 Task: Create a task  Create a feature for users to create and manage playlists , assign it to team member softage.10@softage.net in the project Vertex and update the status of the task to  On Track  , set the priority of the task to High.
Action: Mouse moved to (48, 357)
Screenshot: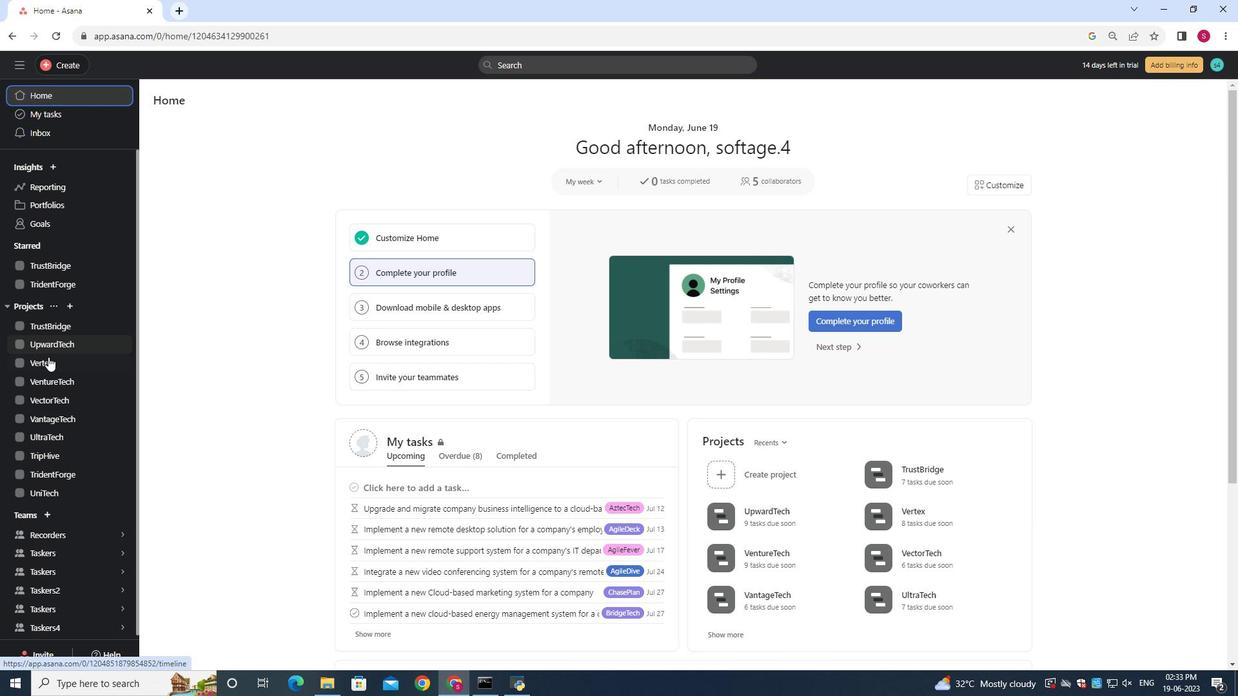 
Action: Mouse pressed left at (48, 357)
Screenshot: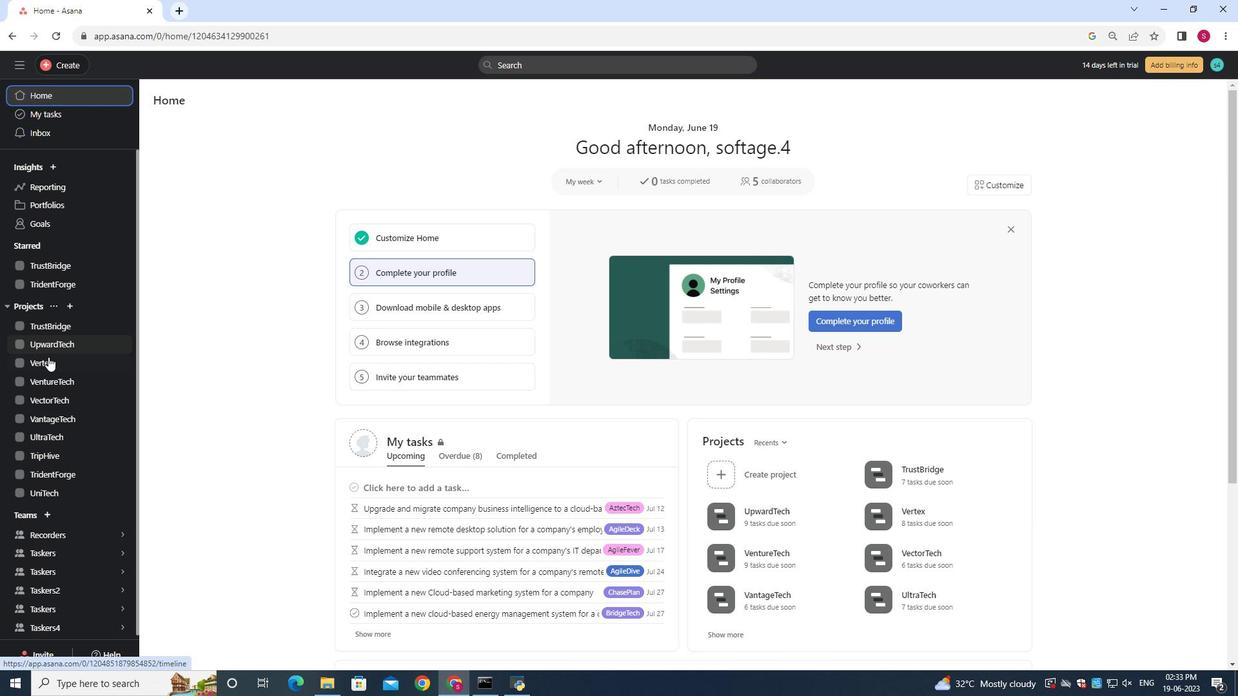 
Action: Mouse moved to (174, 150)
Screenshot: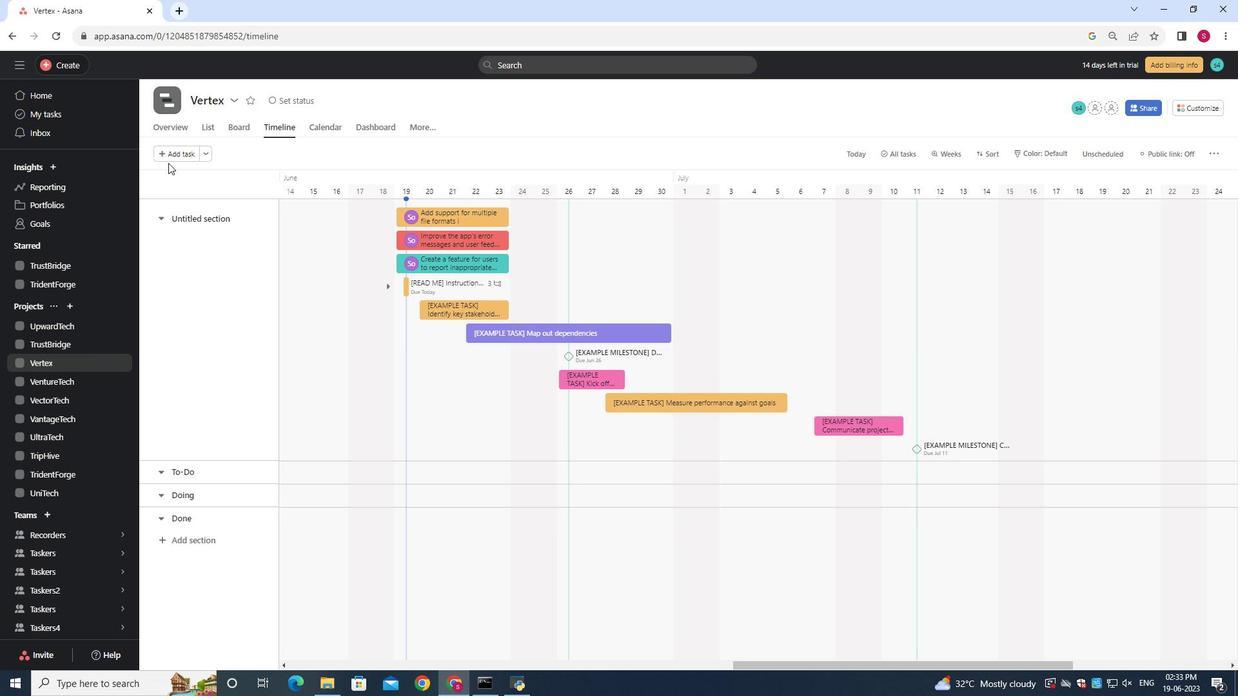 
Action: Mouse pressed left at (174, 150)
Screenshot: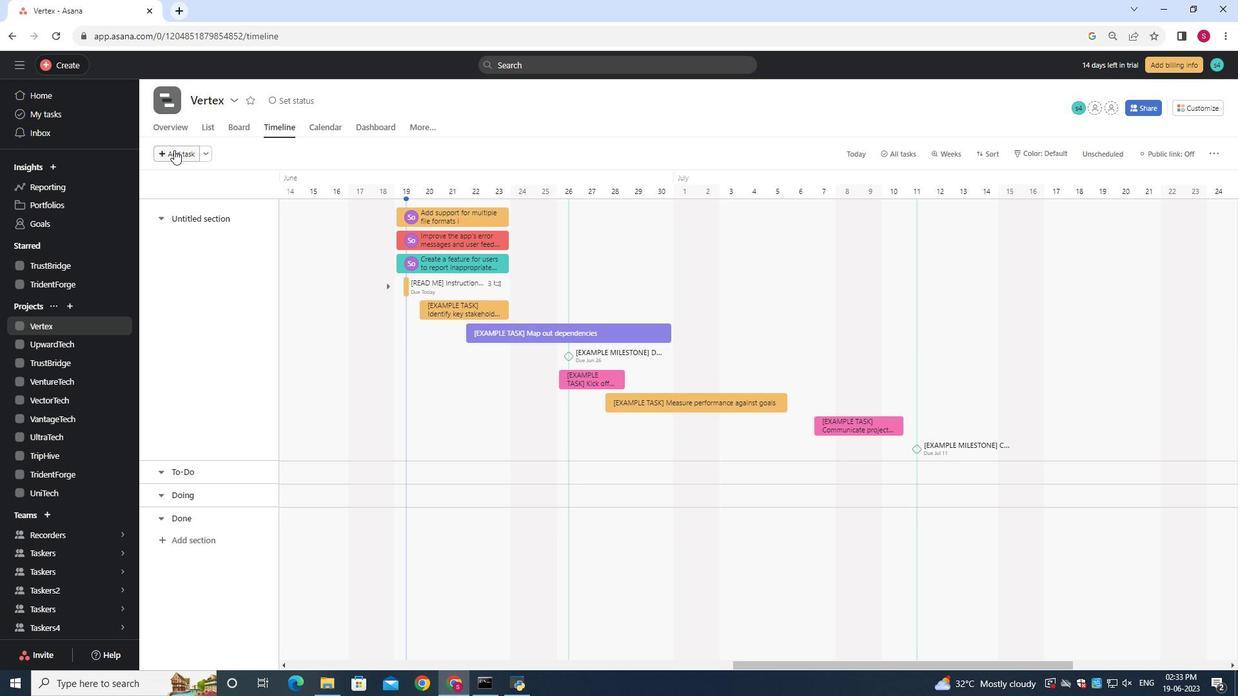 
Action: Mouse moved to (217, 160)
Screenshot: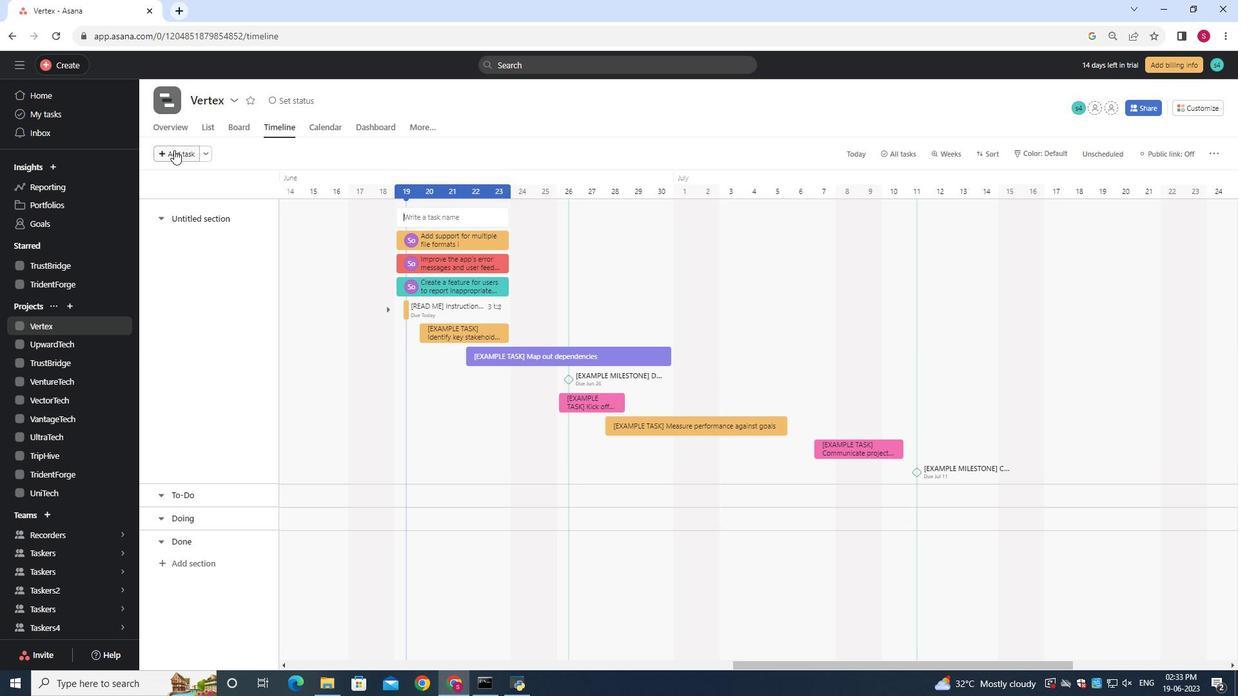 
Action: Key pressed <Key.shift>Create<Key.space>a<Key.space>feature<Key.space>for<Key.space>users<Key.space>to<Key.space>create<Key.space>and<Key.space>manage<Key.space>playlists
Screenshot: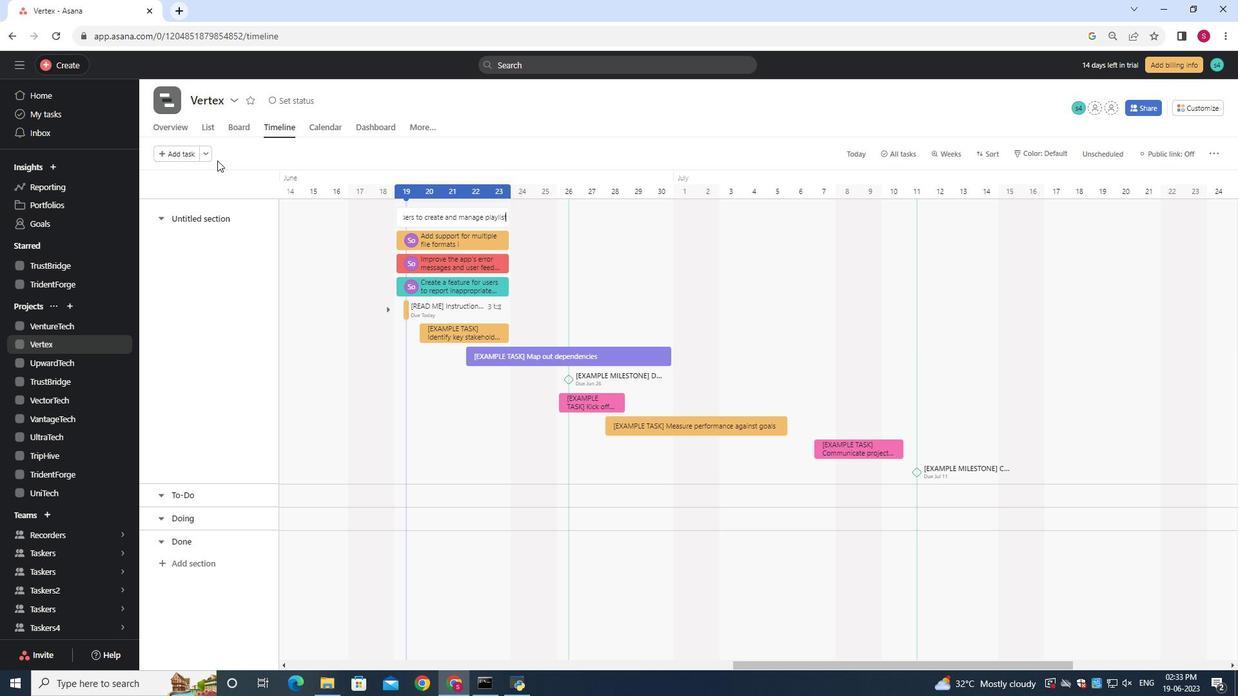 
Action: Mouse moved to (448, 207)
Screenshot: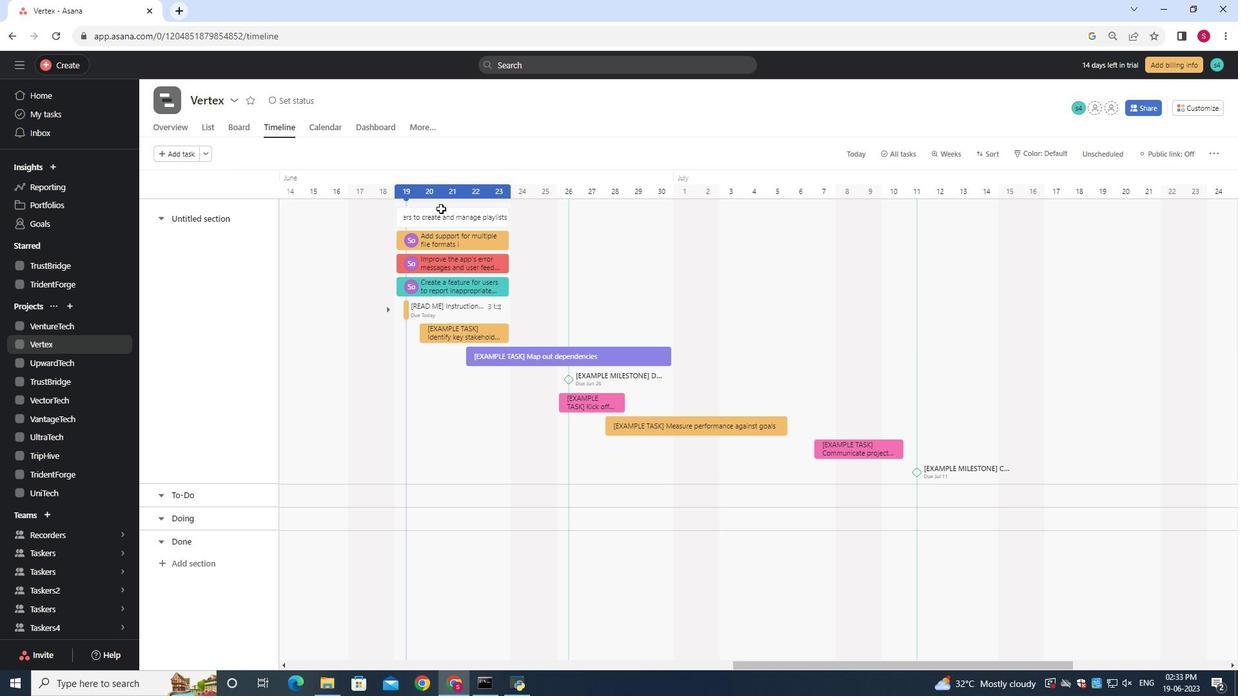 
Action: Mouse pressed left at (448, 207)
Screenshot: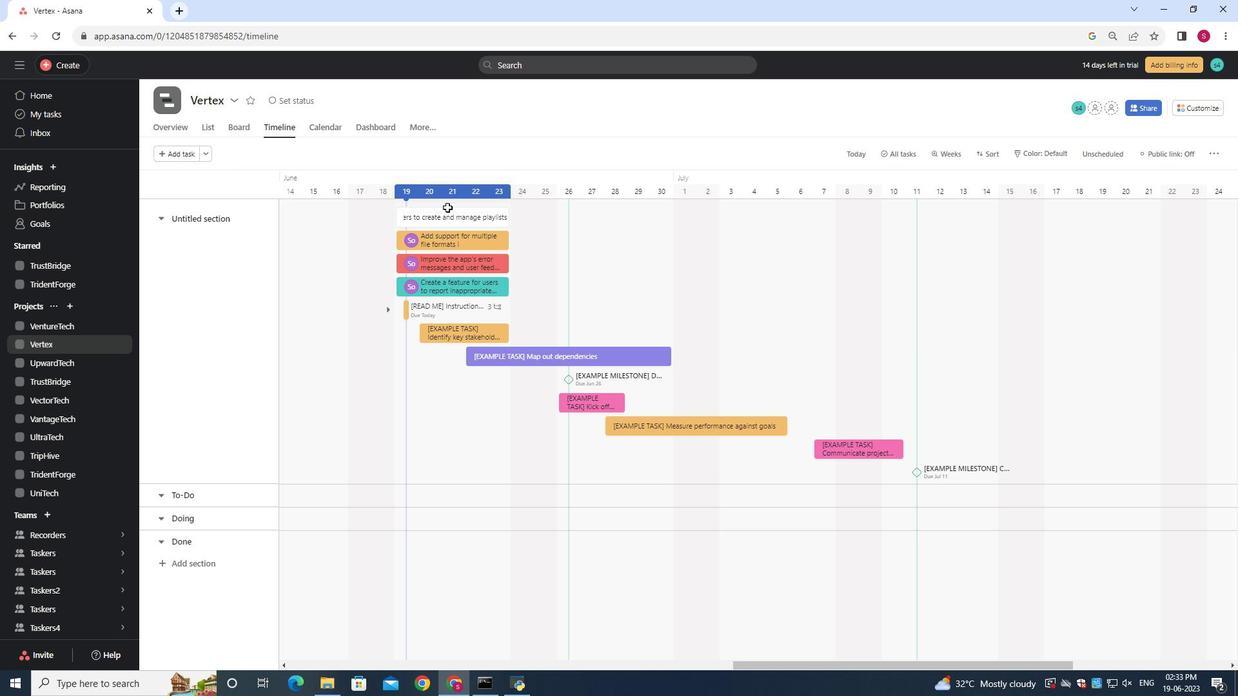 
Action: Mouse moved to (451, 218)
Screenshot: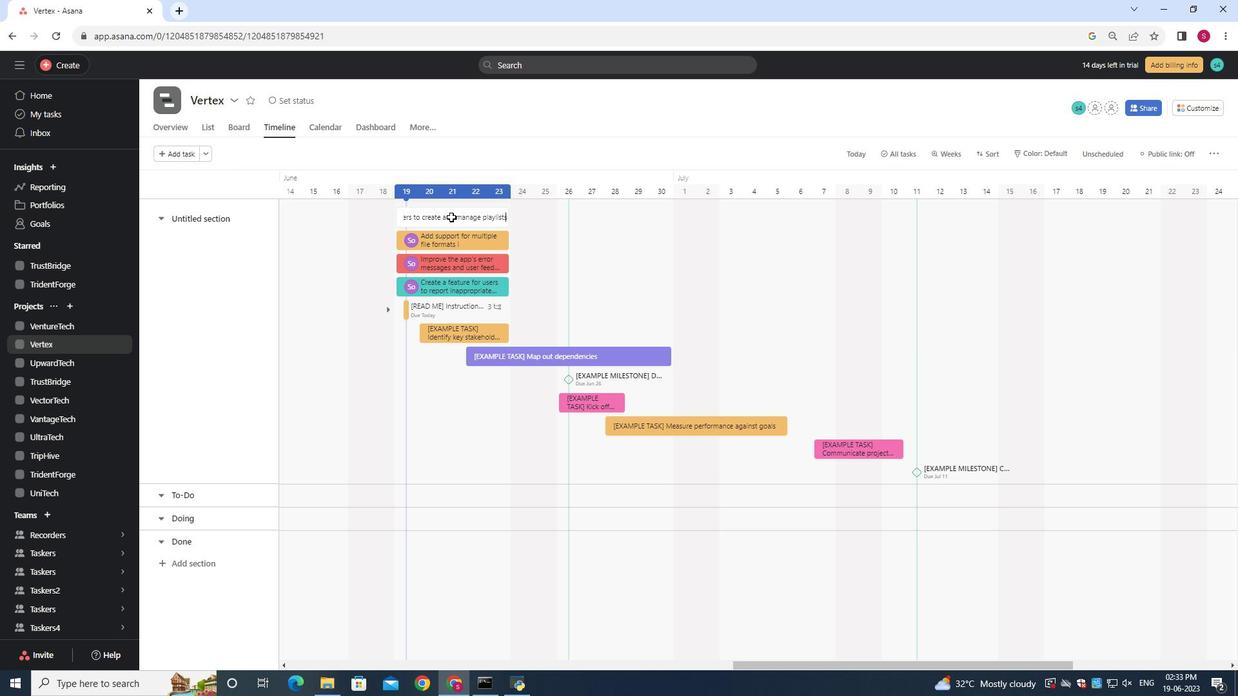 
Action: Mouse pressed left at (451, 218)
Screenshot: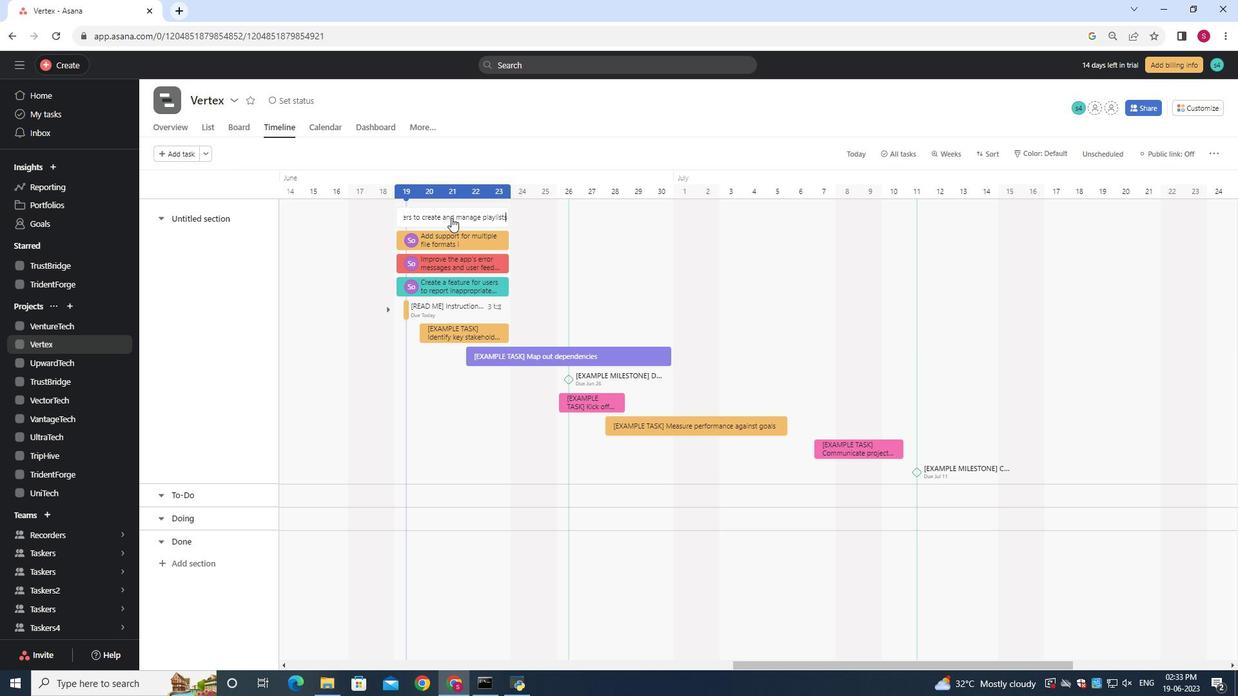 
Action: Mouse moved to (976, 225)
Screenshot: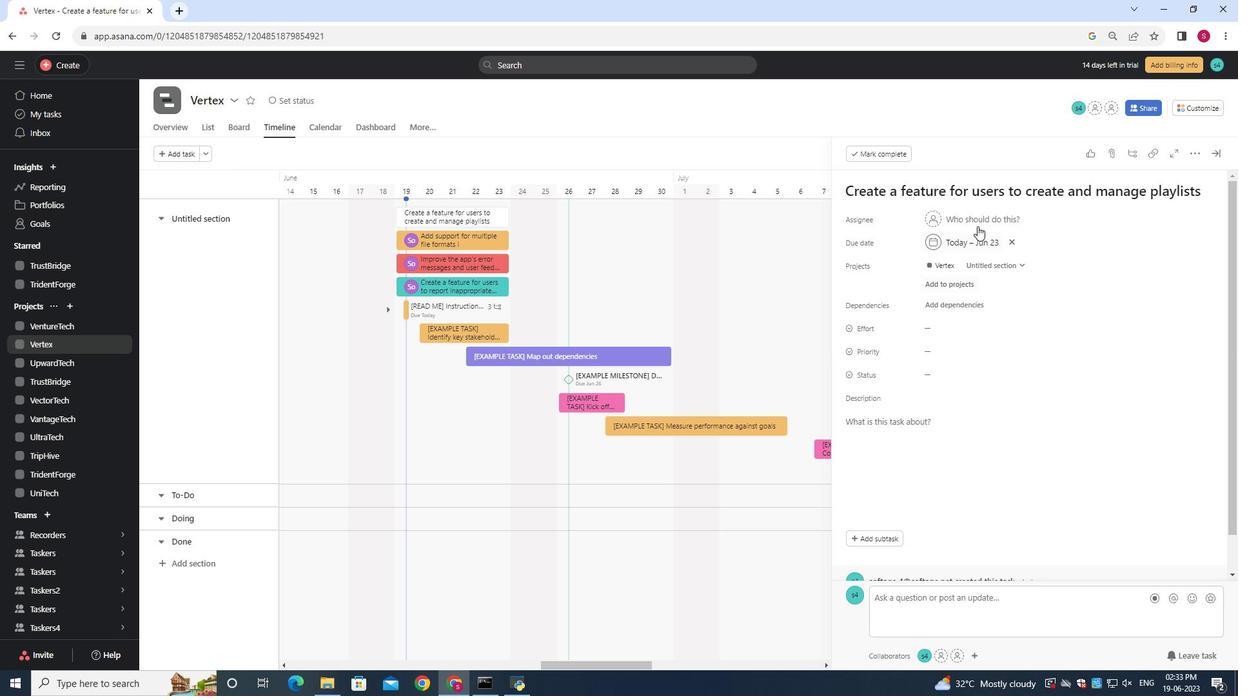 
Action: Mouse pressed left at (976, 225)
Screenshot: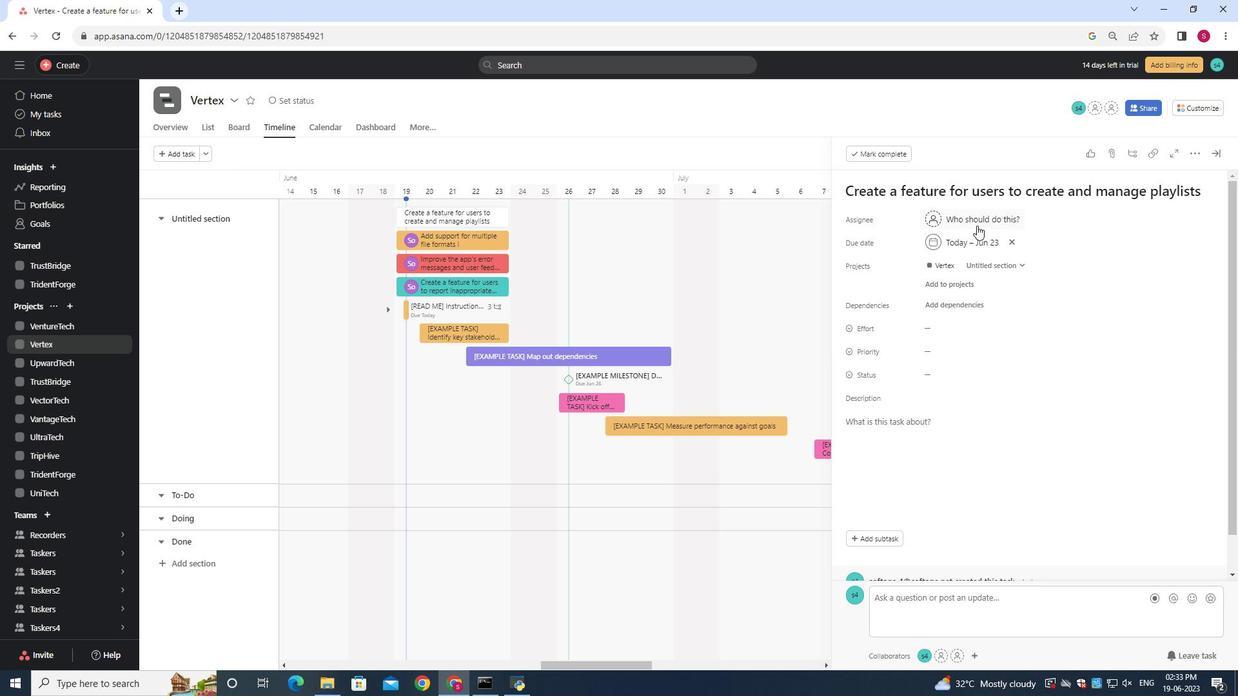 
Action: Mouse moved to (973, 223)
Screenshot: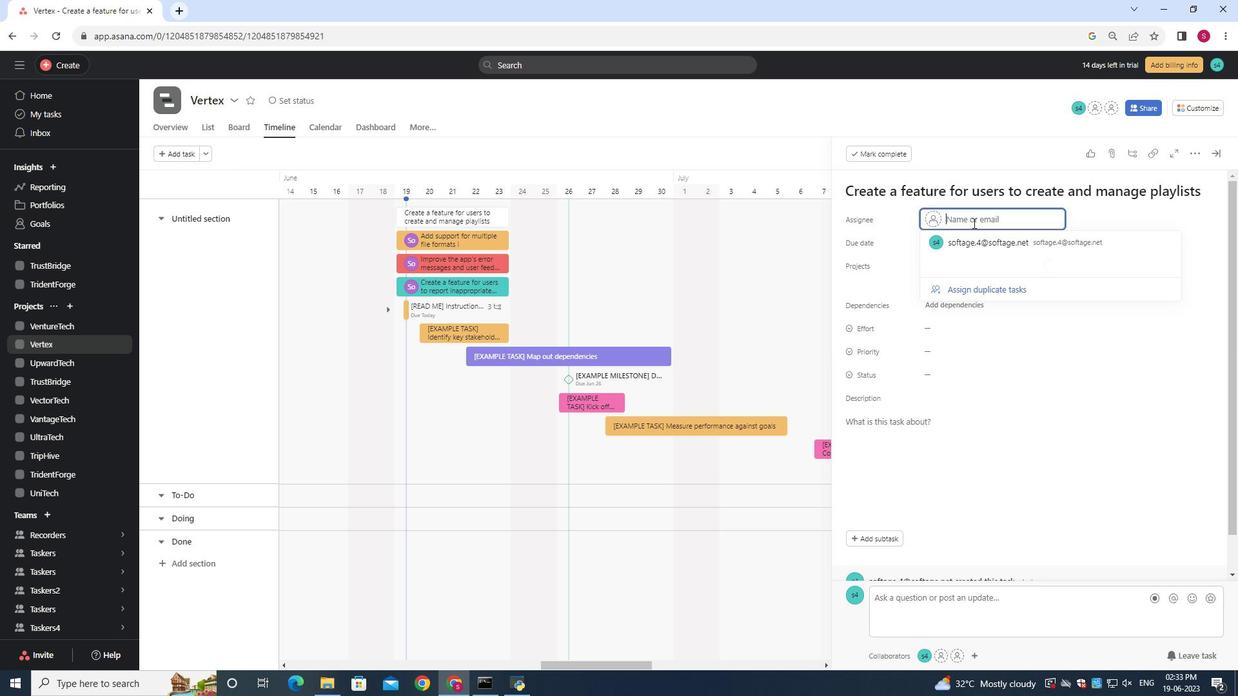 
Action: Key pressed softage.
Screenshot: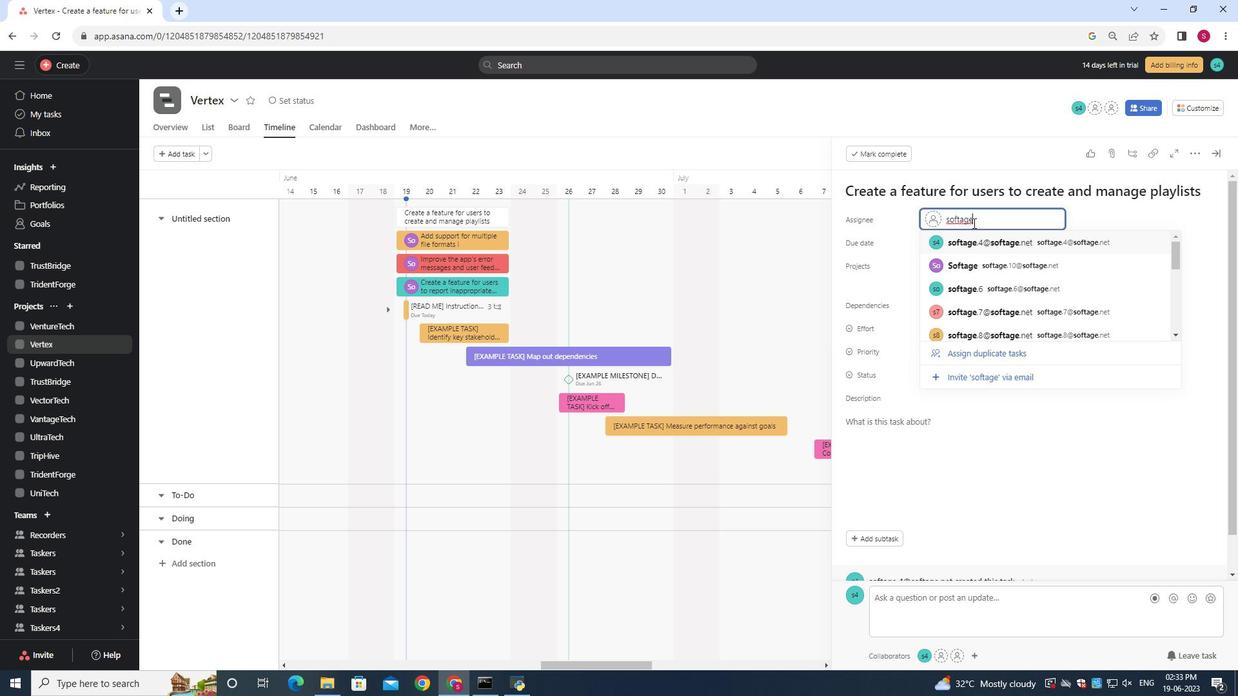 
Action: Mouse moved to (966, 221)
Screenshot: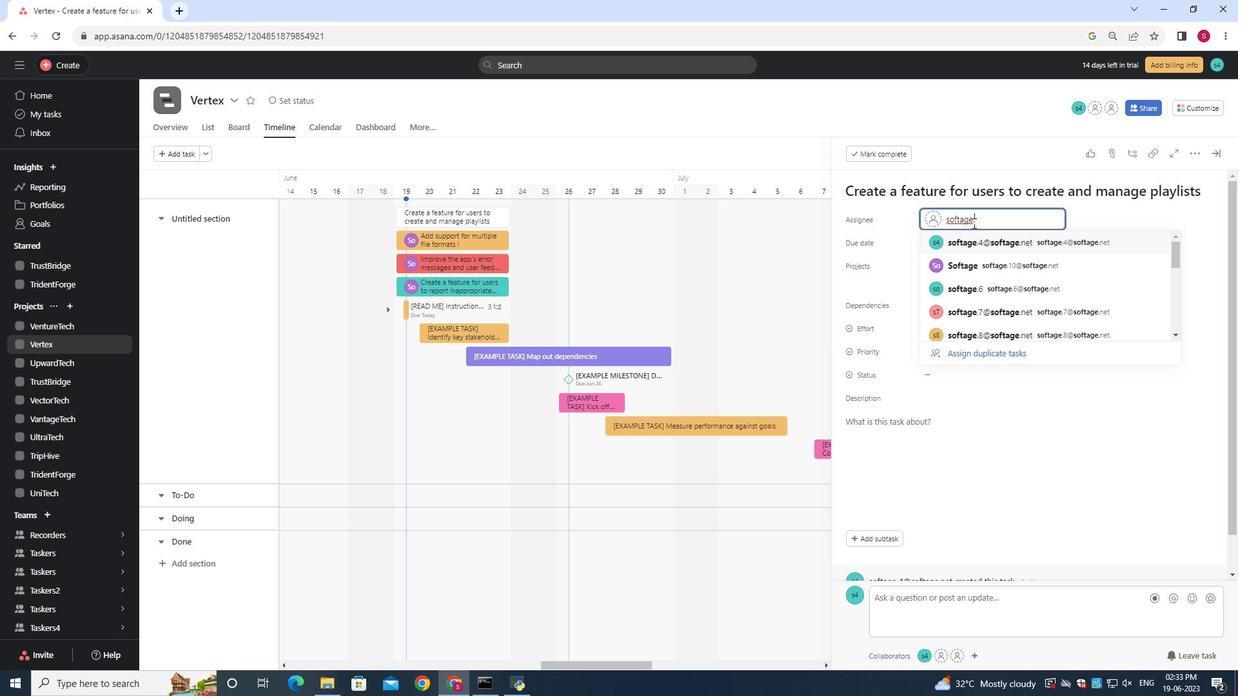 
Action: Key pressed 10<Key.shift>@softage.net
Screenshot: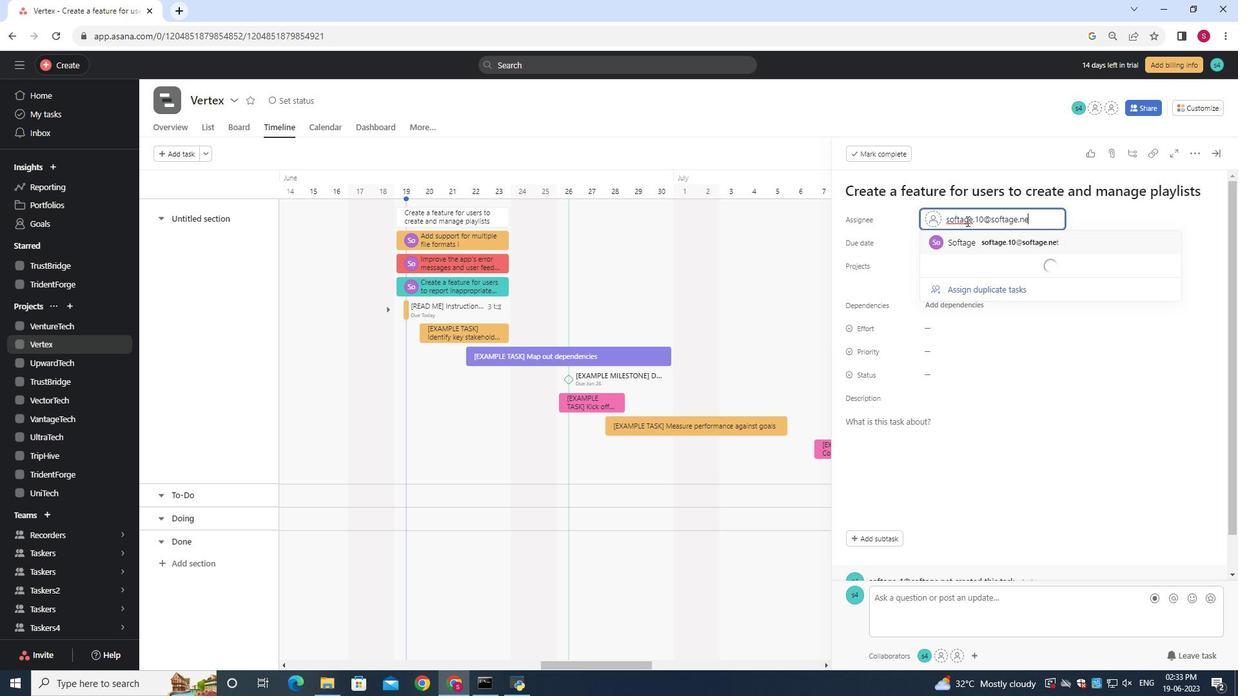 
Action: Mouse moved to (1029, 243)
Screenshot: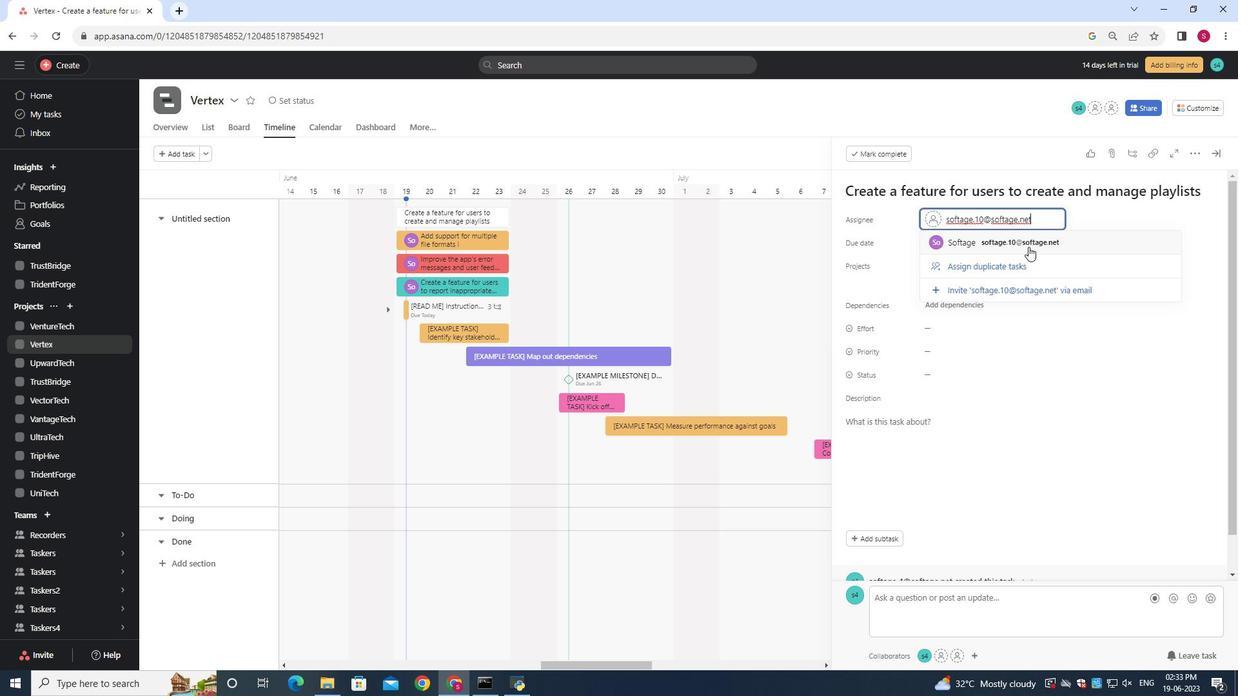 
Action: Mouse pressed left at (1029, 243)
Screenshot: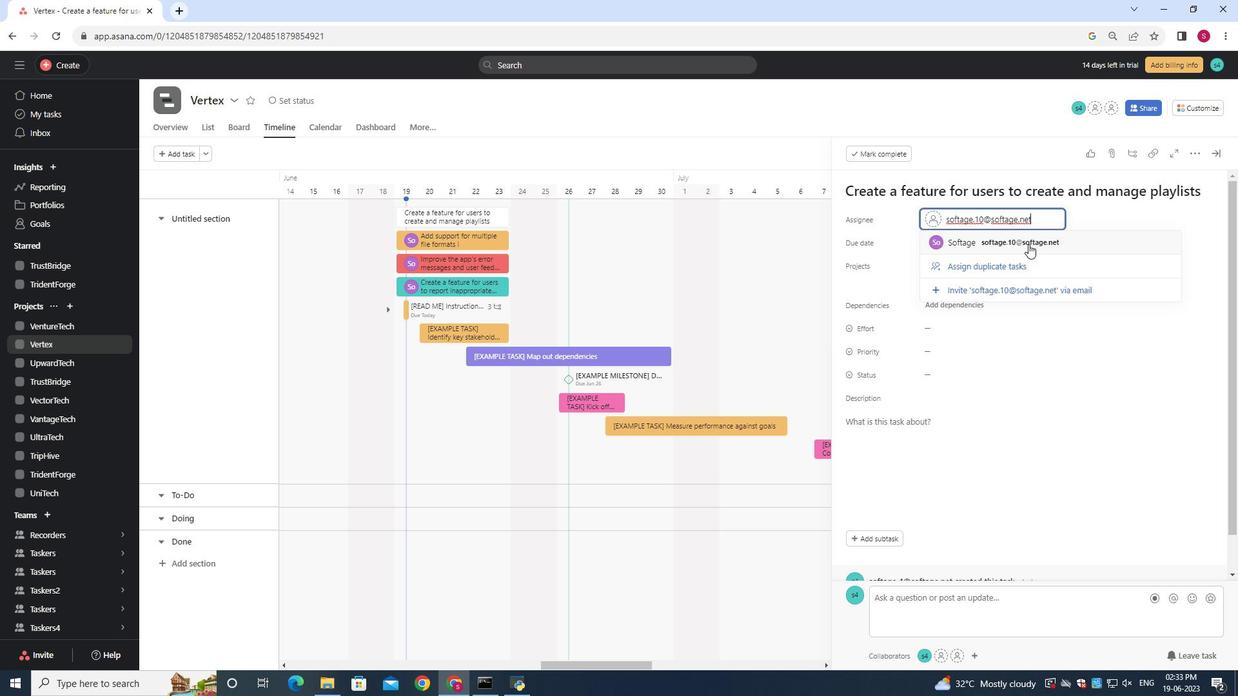 
Action: Mouse moved to (955, 371)
Screenshot: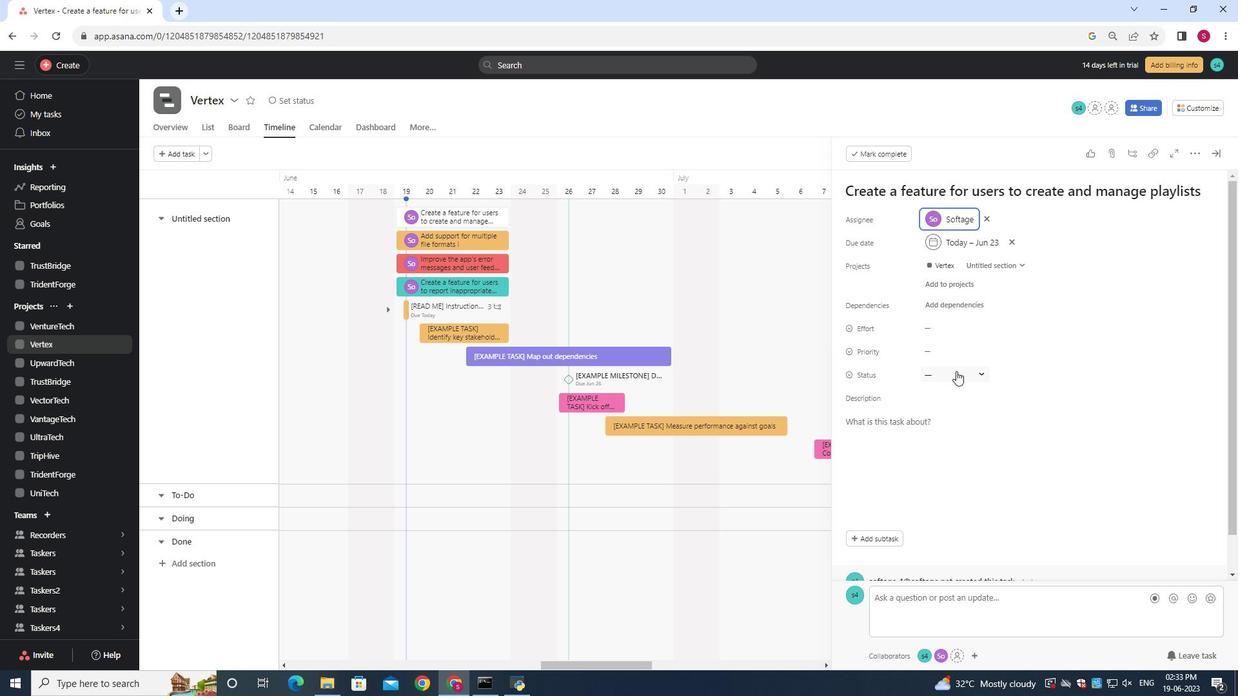 
Action: Mouse pressed left at (955, 371)
Screenshot: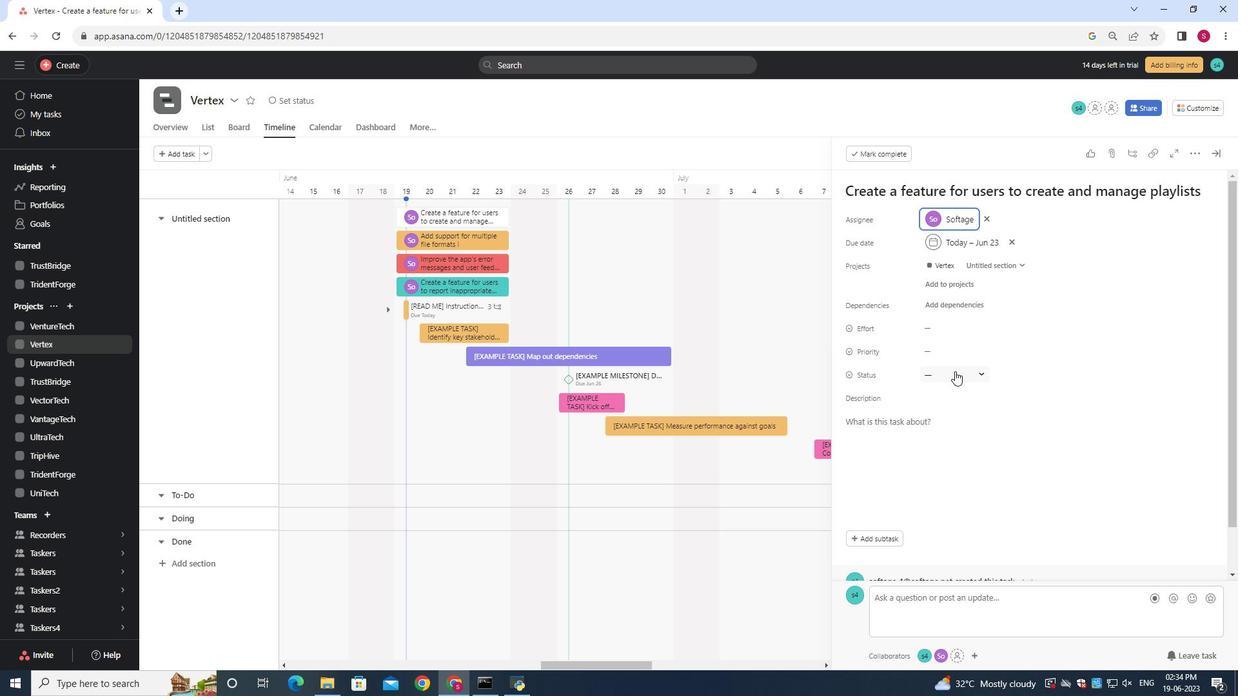 
Action: Mouse moved to (955, 416)
Screenshot: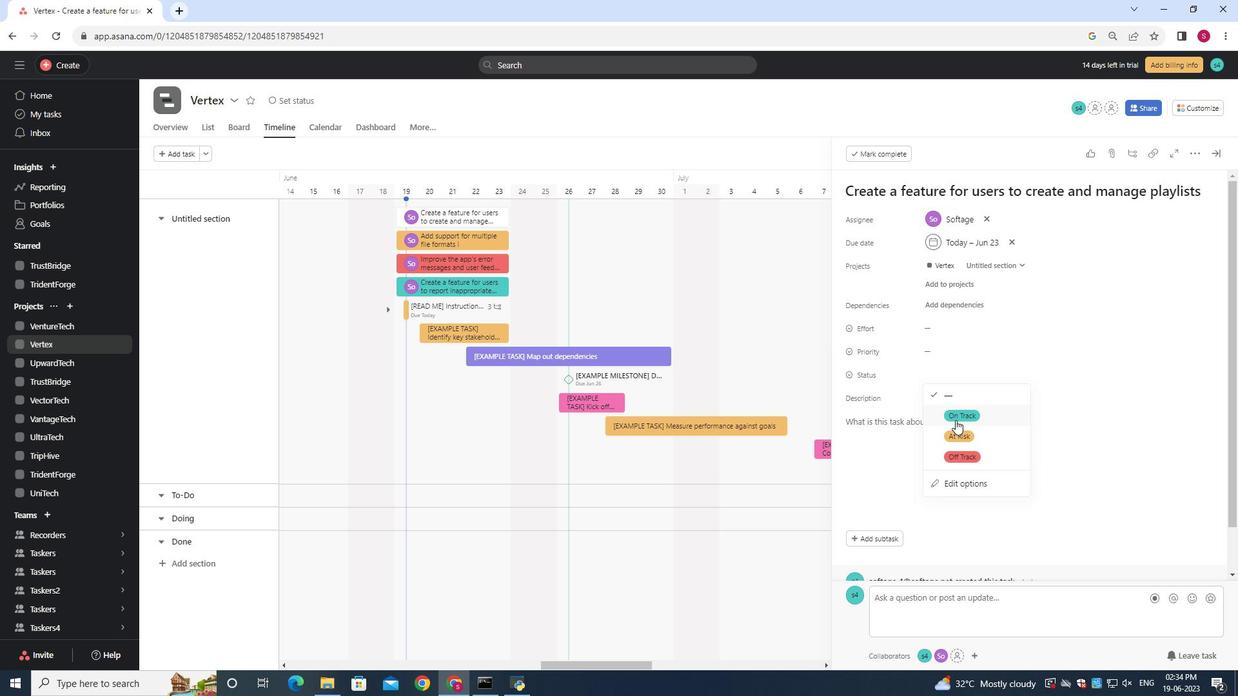
Action: Mouse pressed left at (955, 416)
Screenshot: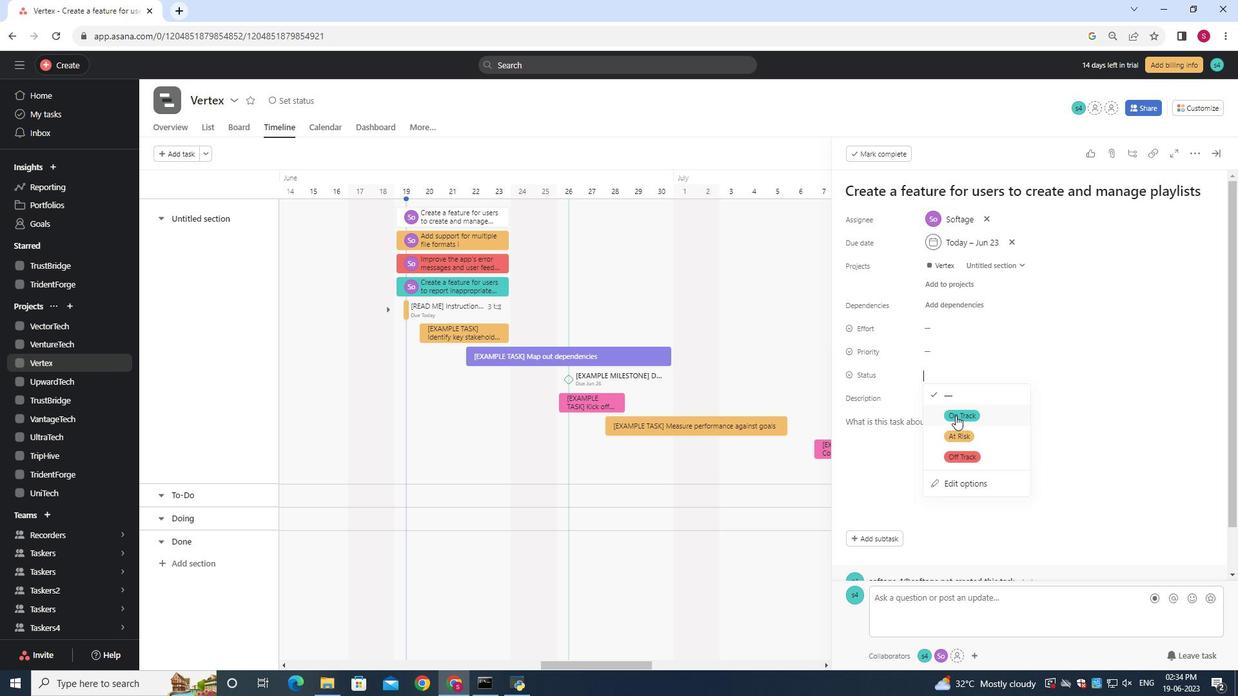 
Action: Mouse moved to (927, 352)
Screenshot: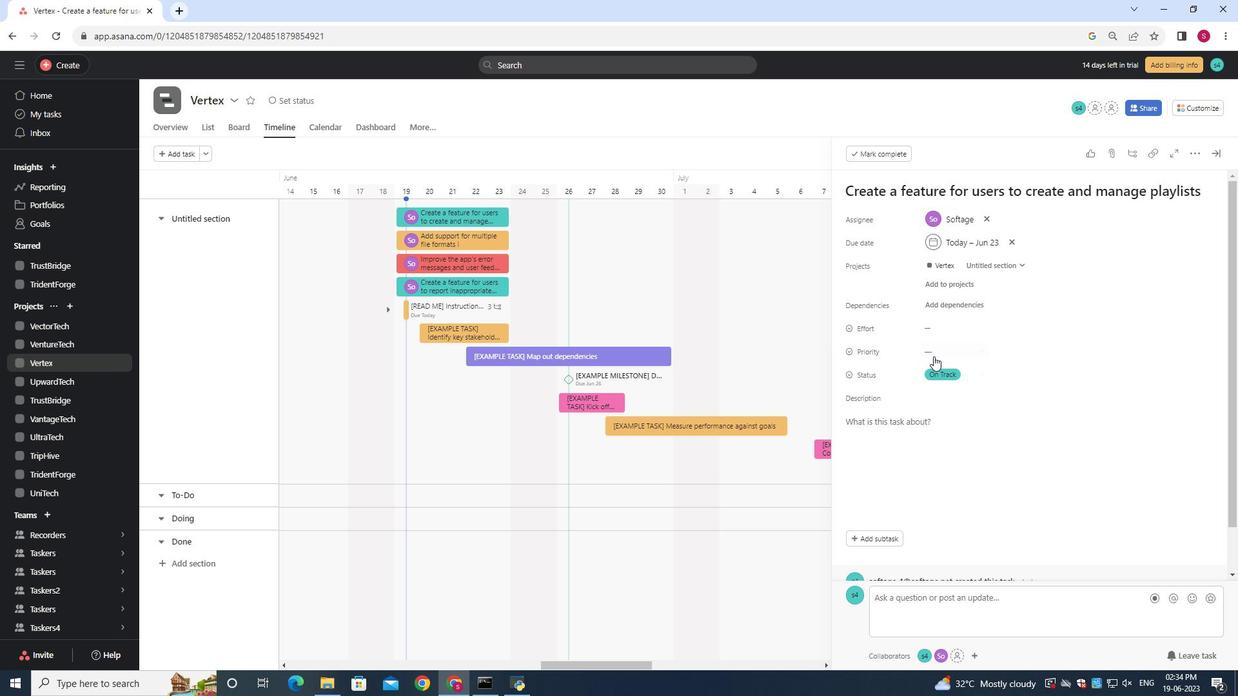 
Action: Mouse pressed left at (927, 352)
Screenshot: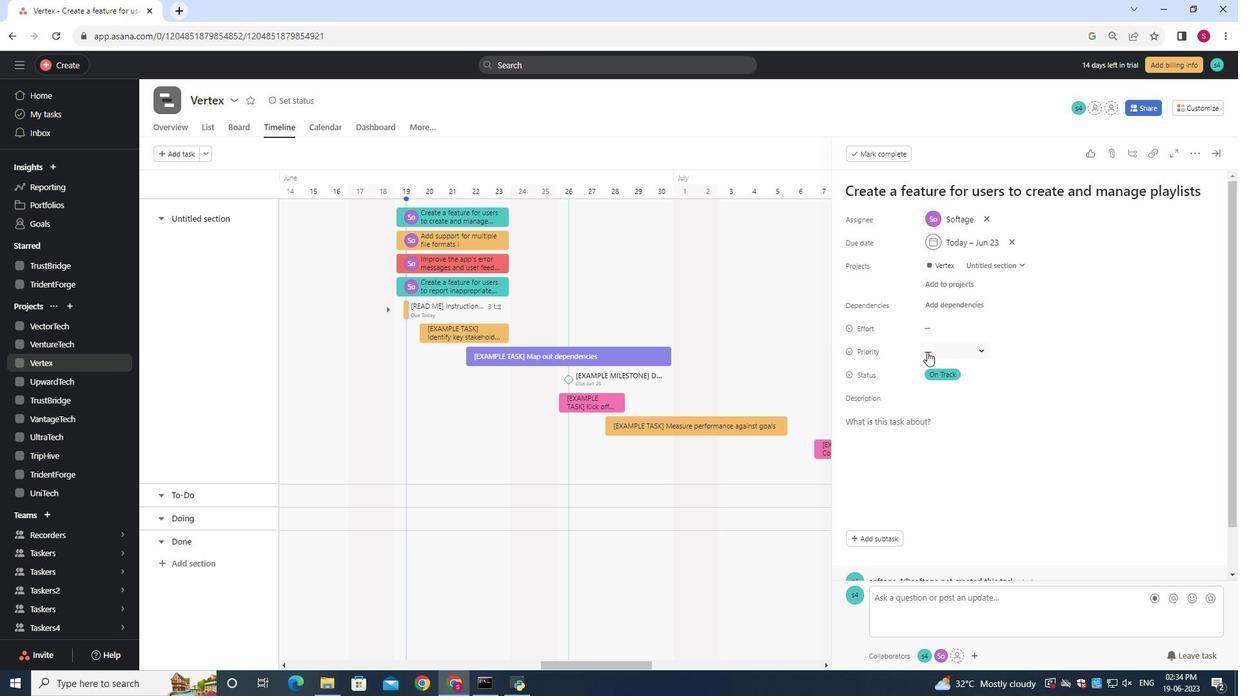 
Action: Mouse moved to (955, 389)
Screenshot: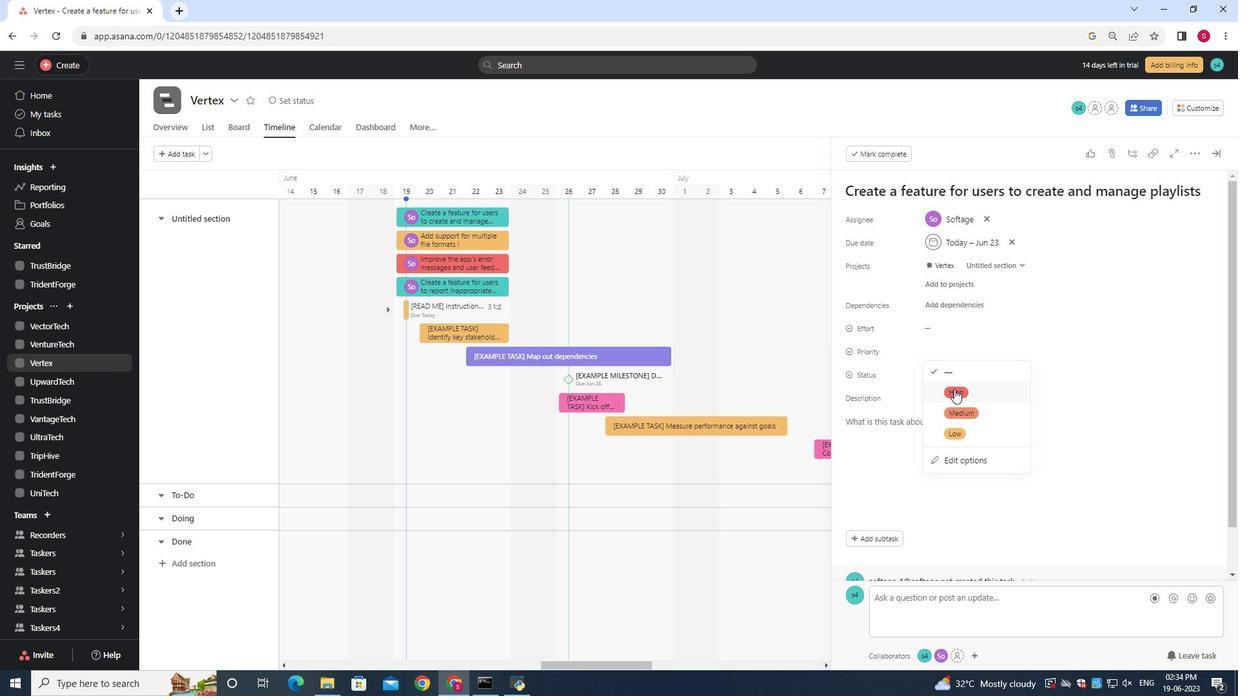 
Action: Mouse pressed left at (955, 389)
Screenshot: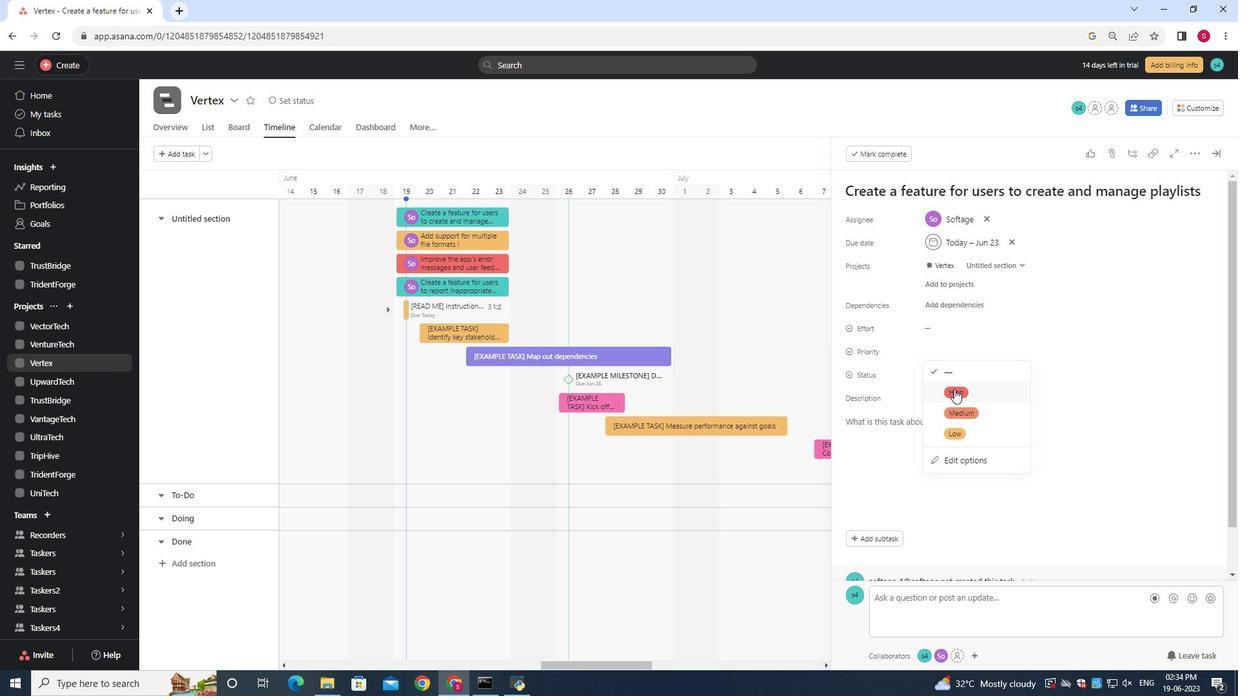 
Action: Mouse moved to (954, 360)
Screenshot: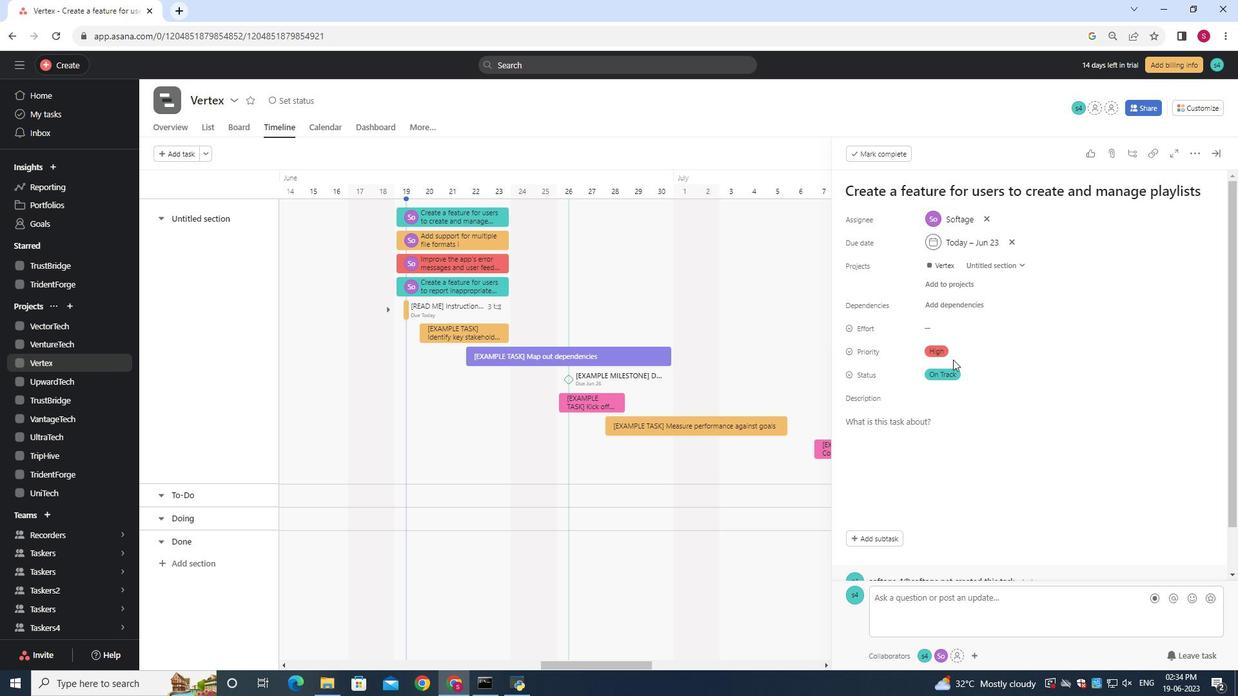 
